 Task: Look for products in the category "Olives & Pickled Goods" from Sinto Gourmet only.
Action: Mouse moved to (320, 128)
Screenshot: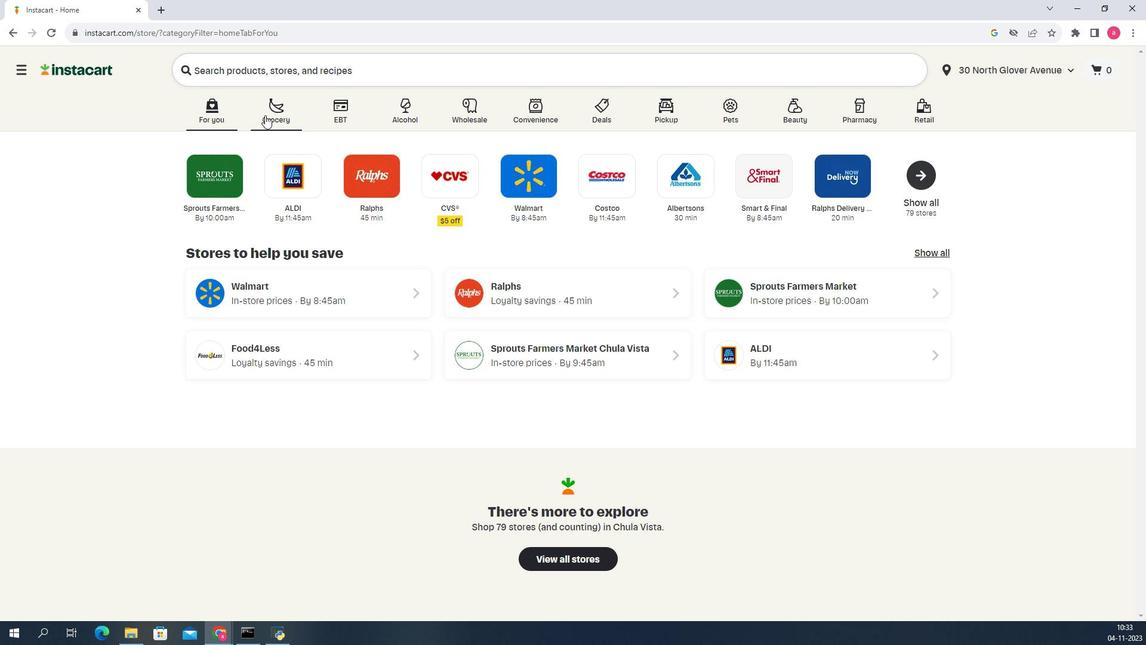
Action: Mouse pressed left at (320, 128)
Screenshot: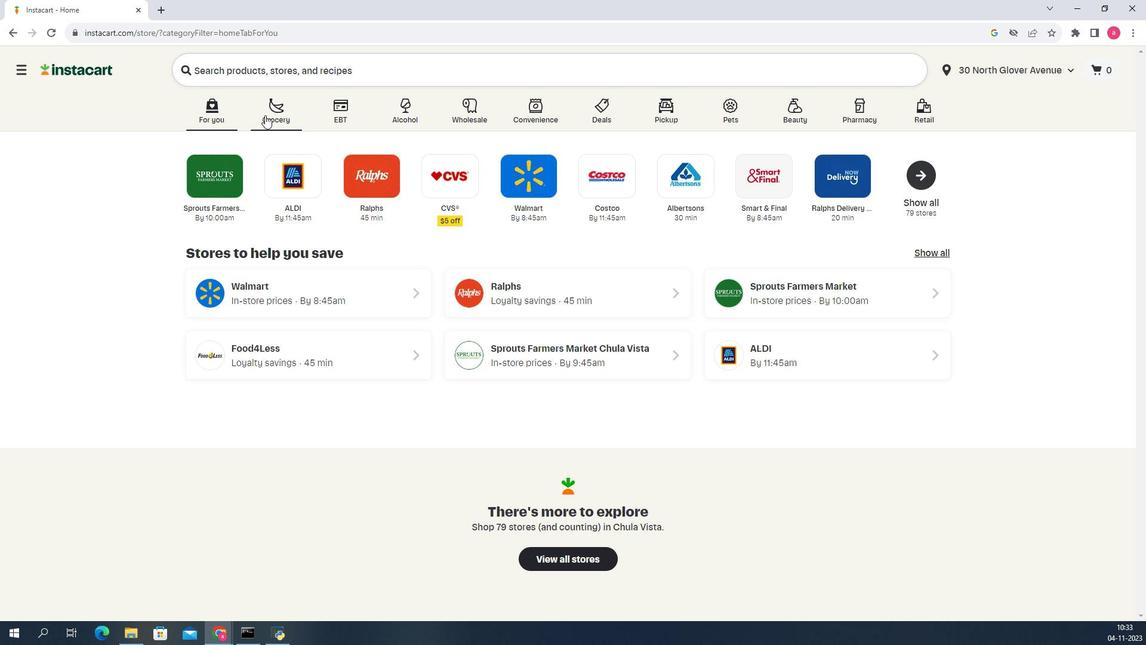 
Action: Mouse moved to (456, 317)
Screenshot: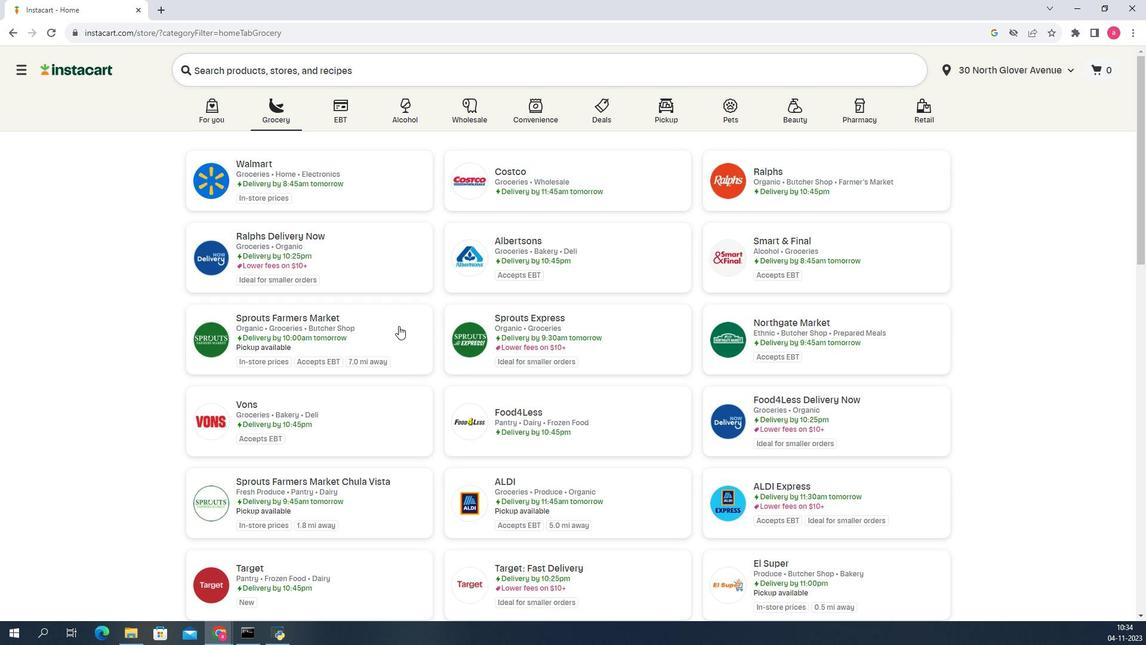 
Action: Mouse pressed left at (456, 317)
Screenshot: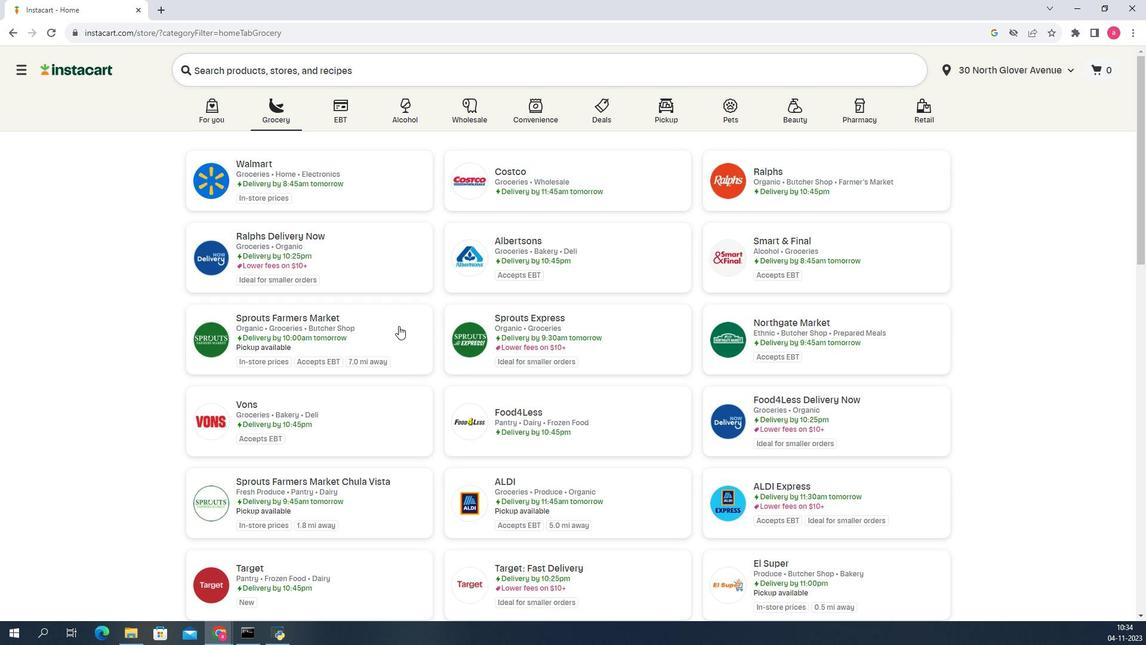 
Action: Mouse moved to (155, 325)
Screenshot: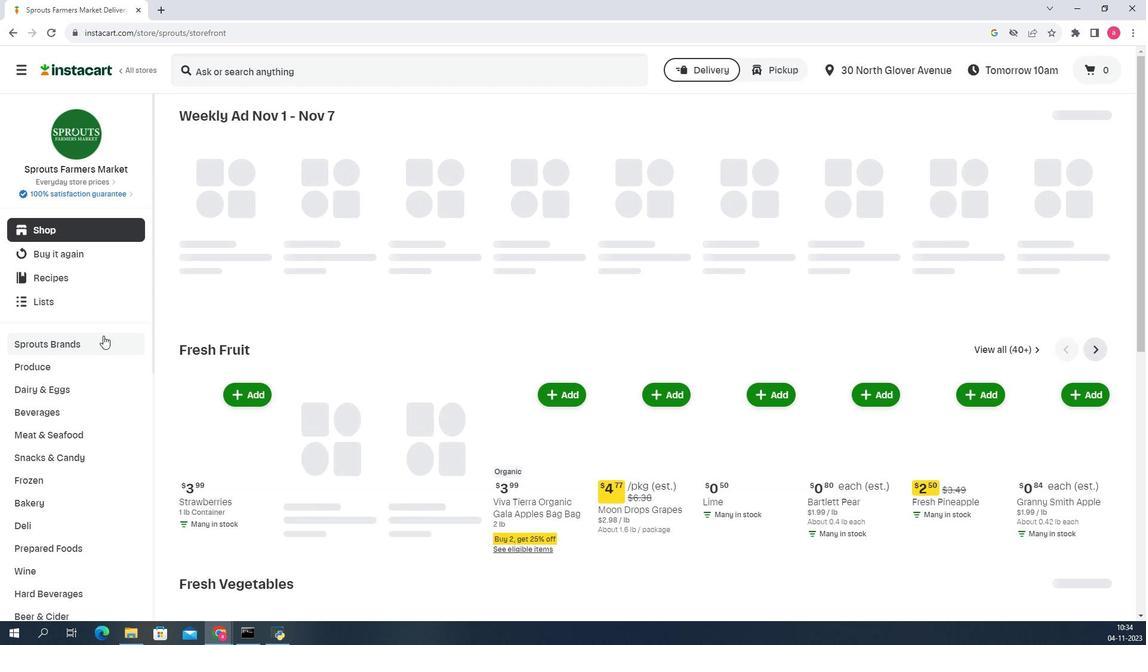 
Action: Mouse scrolled (155, 324) with delta (0, 0)
Screenshot: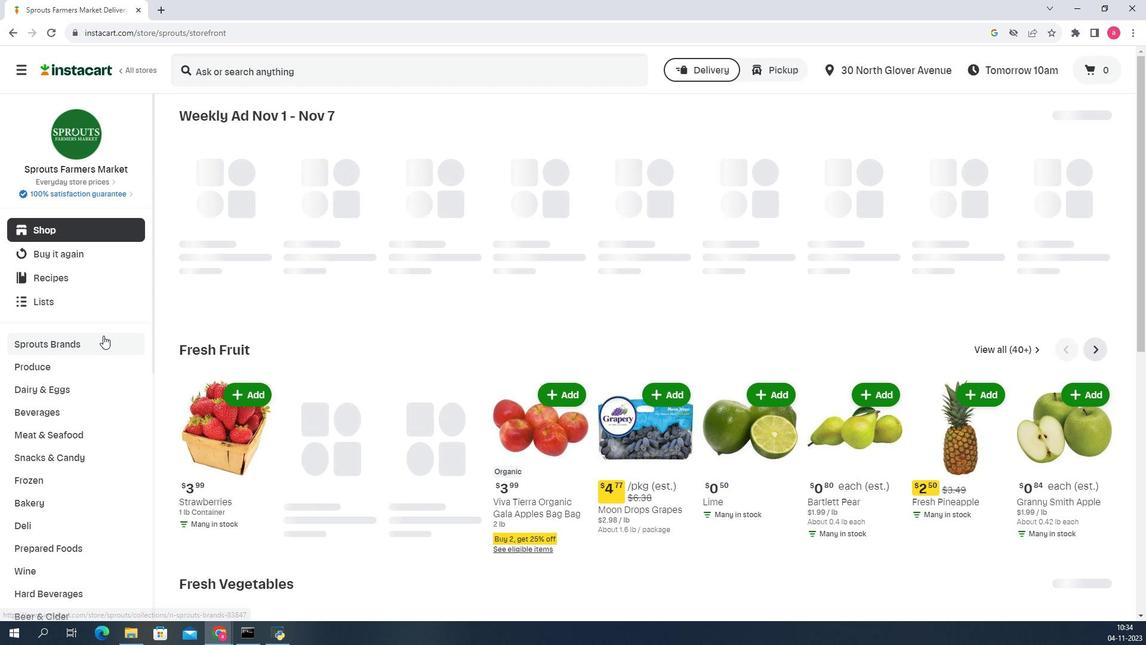 
Action: Mouse scrolled (155, 324) with delta (0, 0)
Screenshot: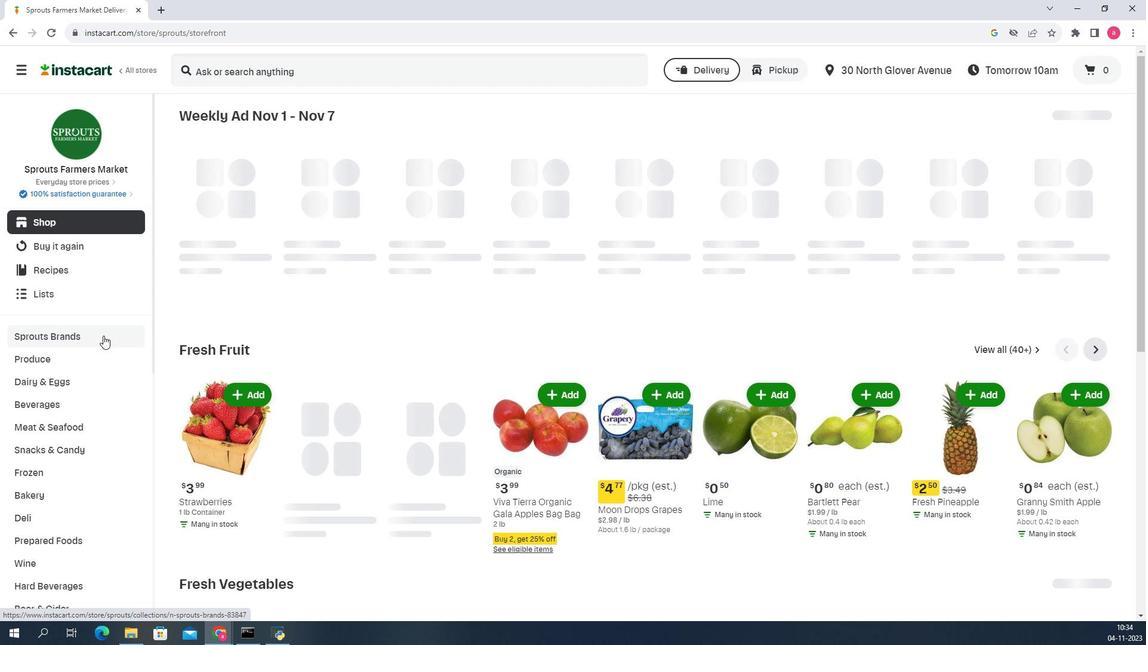 
Action: Mouse moved to (115, 432)
Screenshot: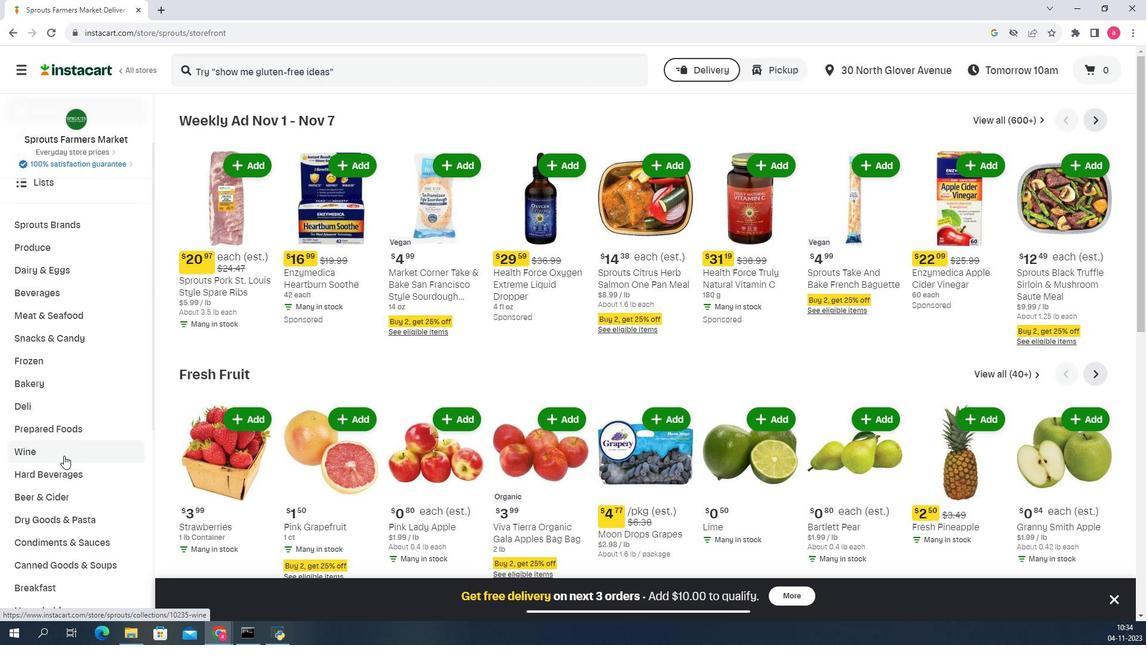 
Action: Mouse scrolled (115, 432) with delta (0, 0)
Screenshot: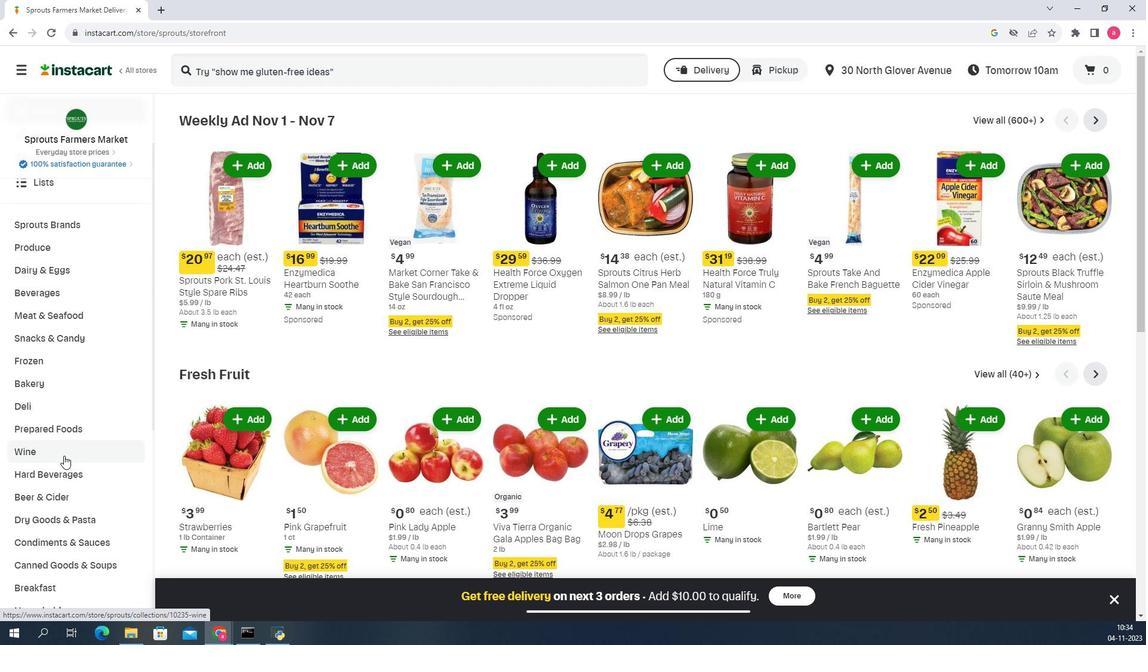 
Action: Mouse moved to (126, 459)
Screenshot: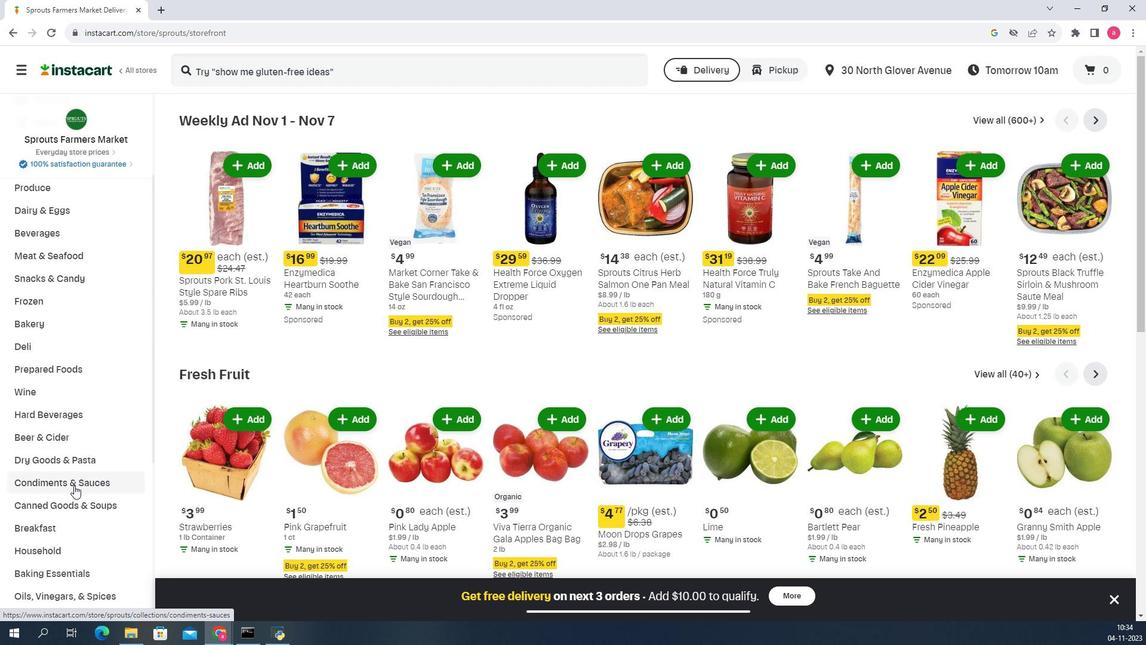 
Action: Mouse pressed left at (126, 459)
Screenshot: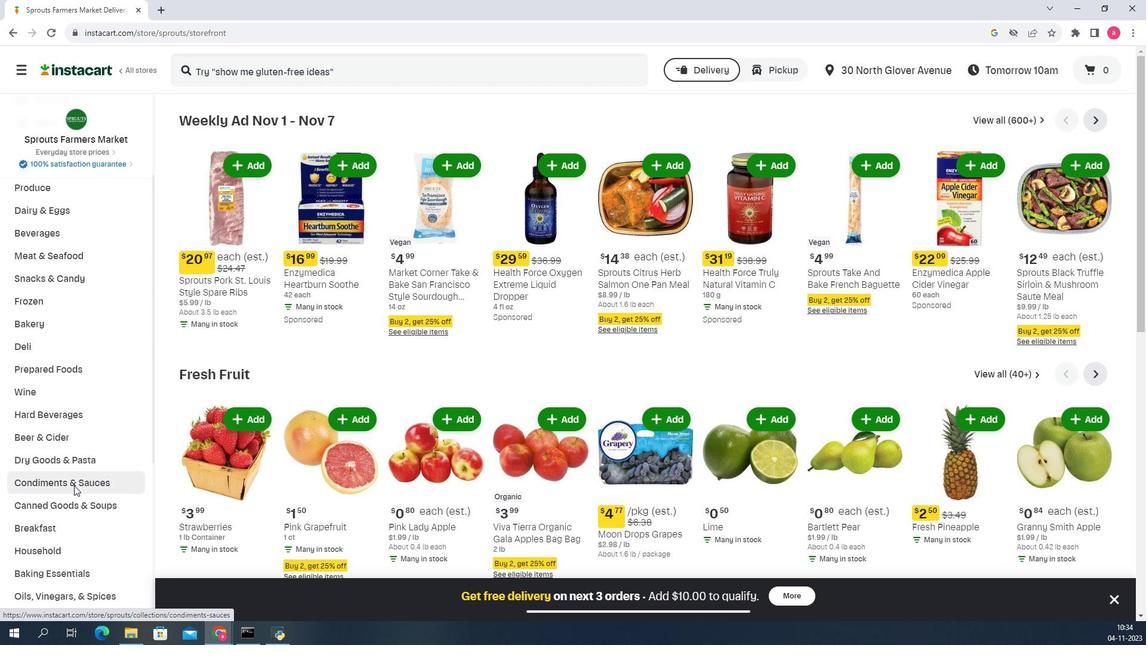 
Action: Mouse moved to (1019, 161)
Screenshot: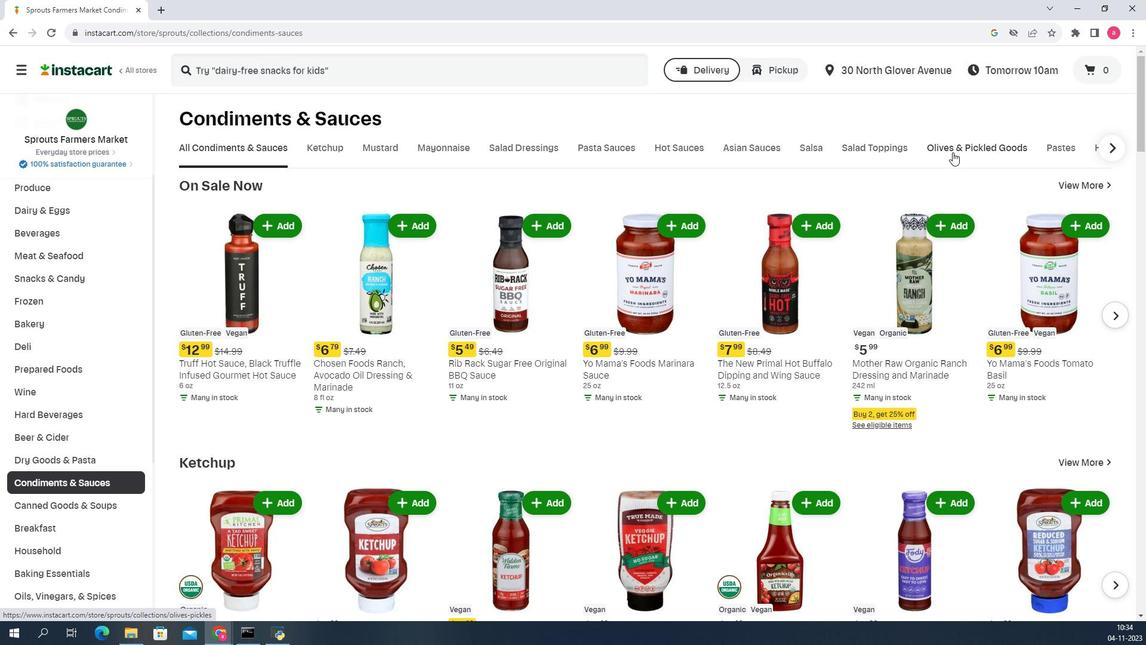 
Action: Mouse pressed left at (1019, 161)
Screenshot: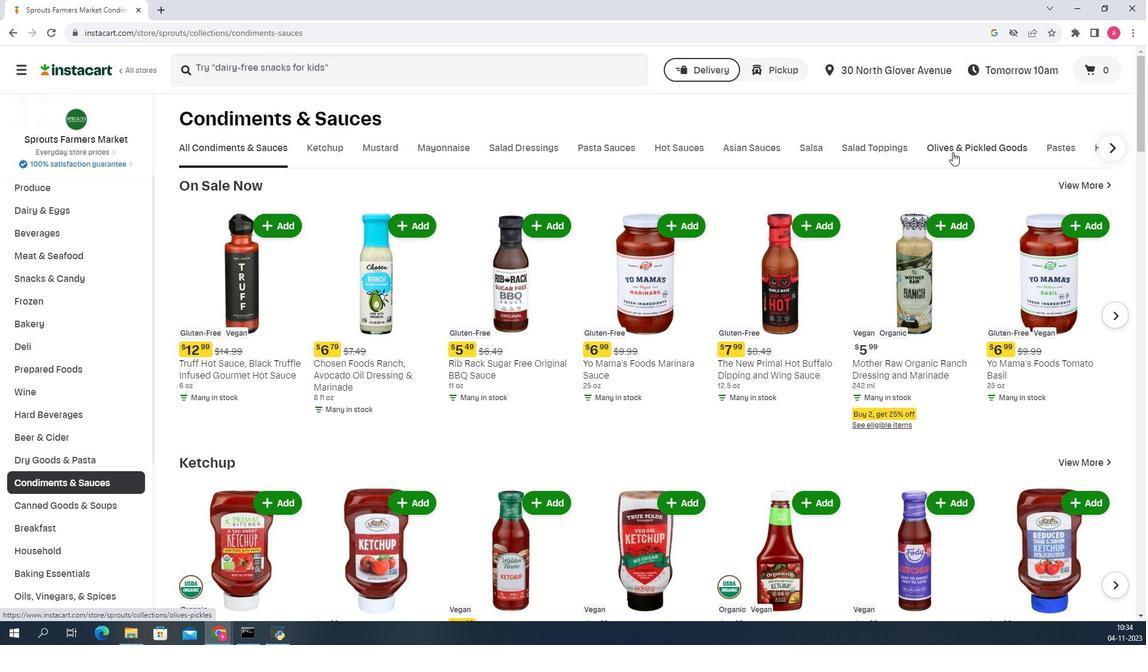 
Action: Mouse moved to (465, 252)
Screenshot: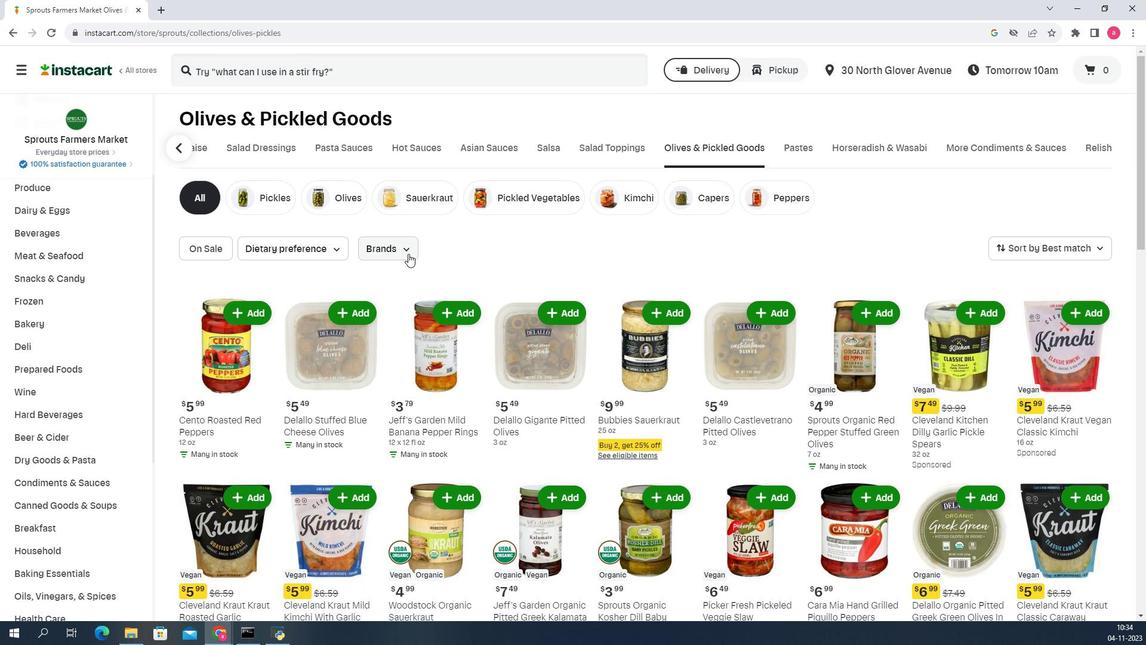 
Action: Mouse pressed left at (465, 252)
Screenshot: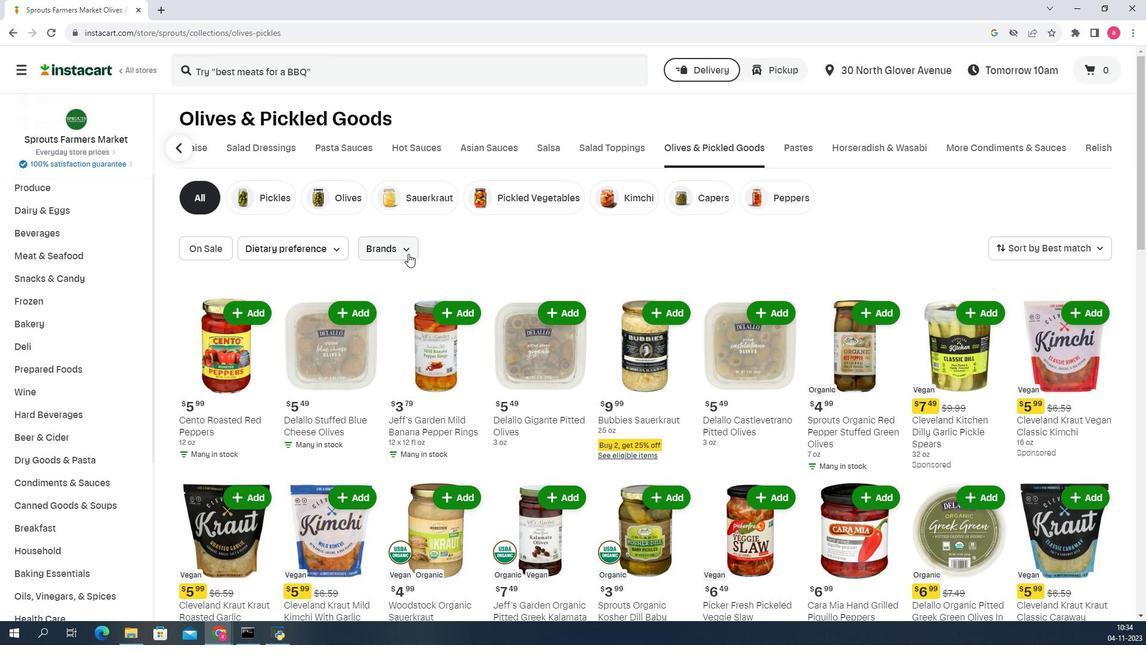 
Action: Mouse moved to (487, 308)
Screenshot: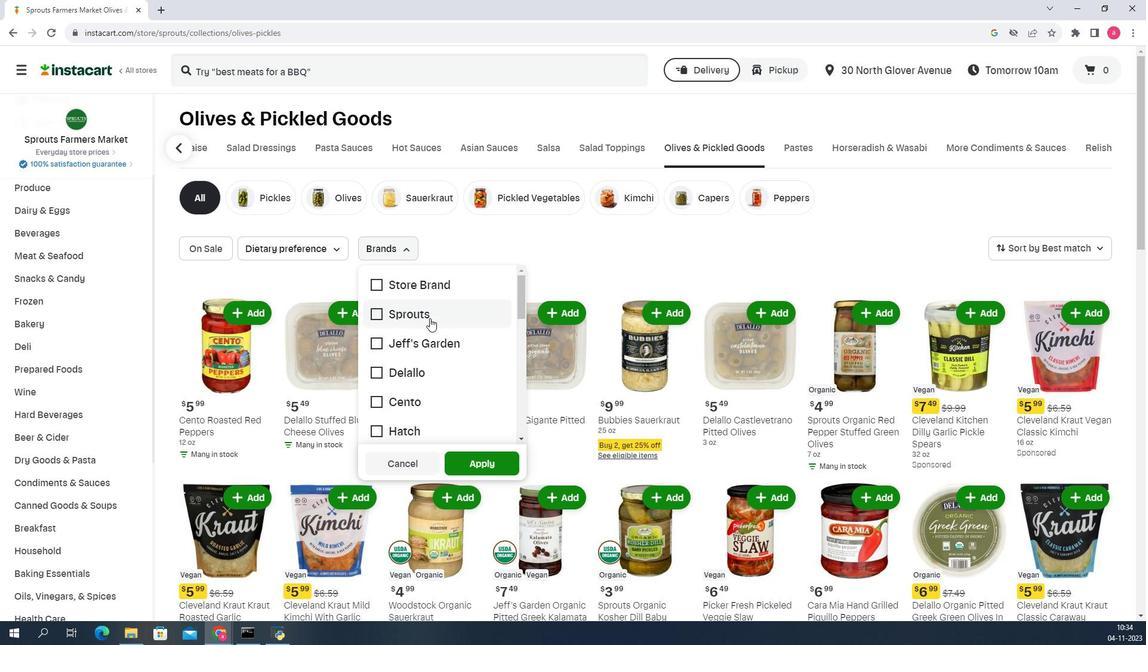 
Action: Mouse scrolled (487, 308) with delta (0, 0)
Screenshot: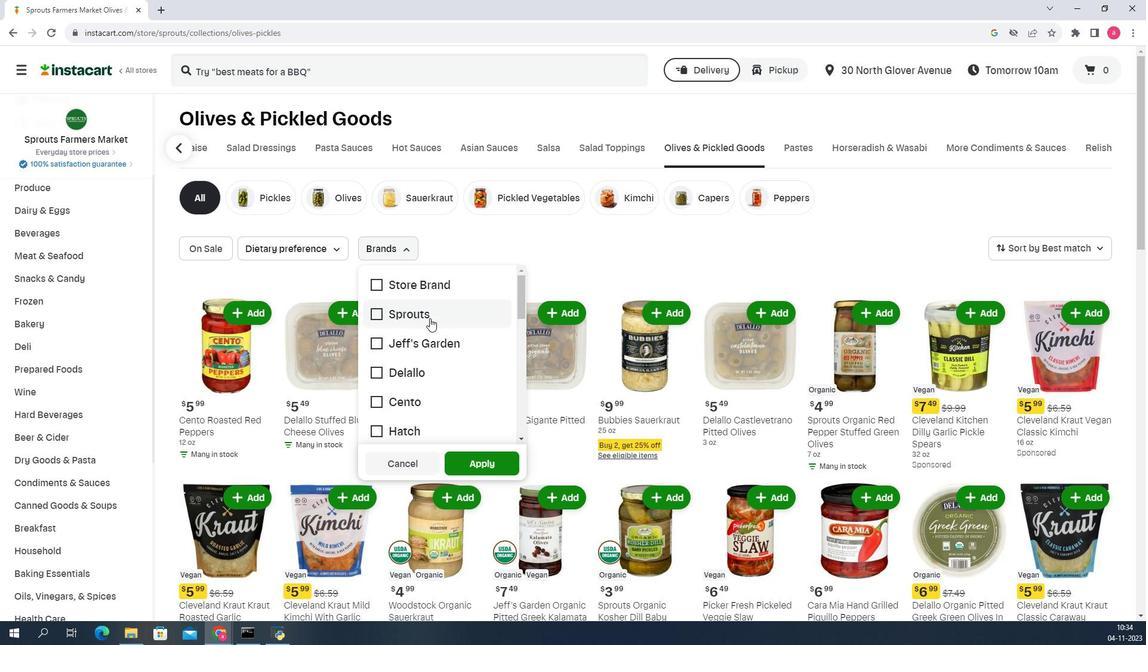 
Action: Mouse moved to (487, 310)
Screenshot: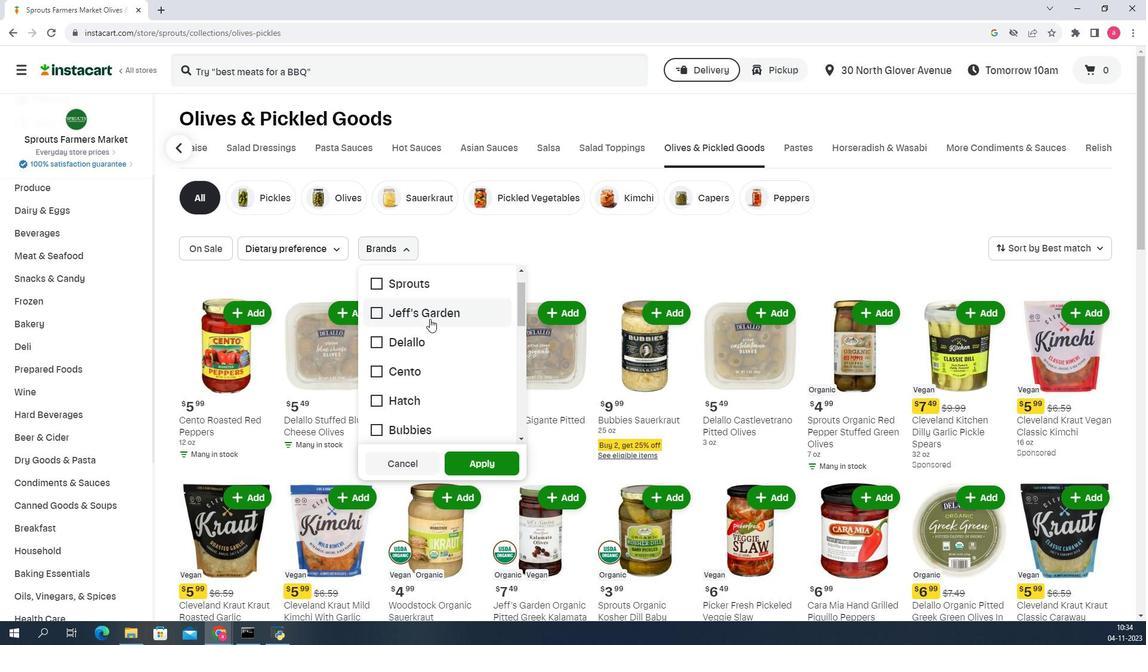 
Action: Mouse scrolled (487, 309) with delta (0, 0)
Screenshot: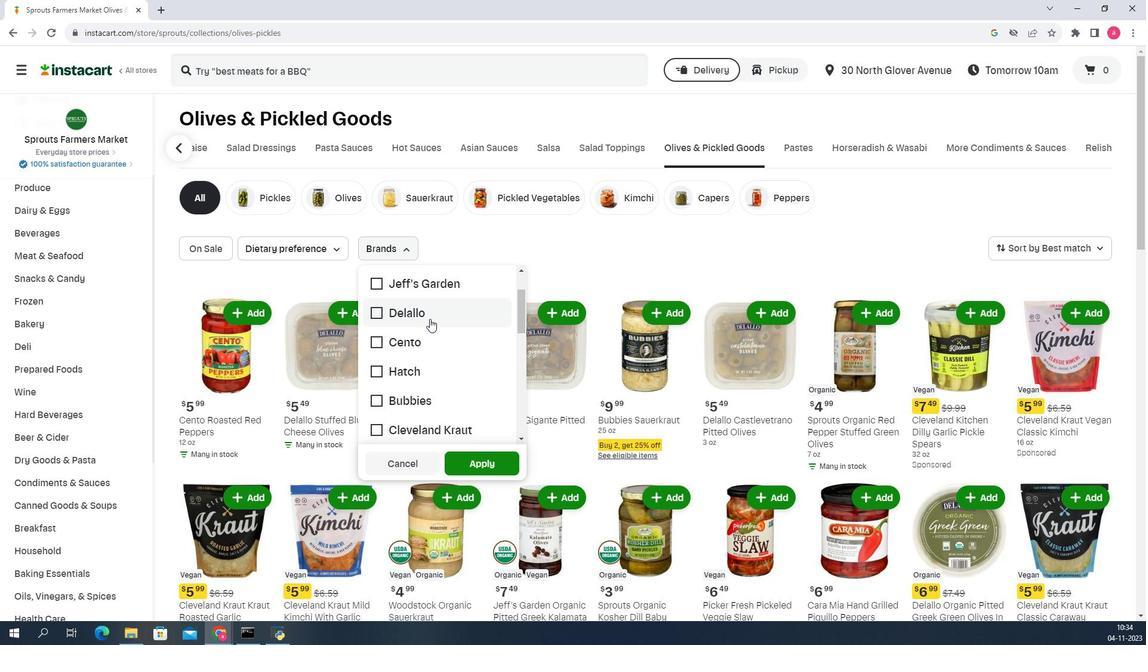 
Action: Mouse scrolled (487, 309) with delta (0, 0)
Screenshot: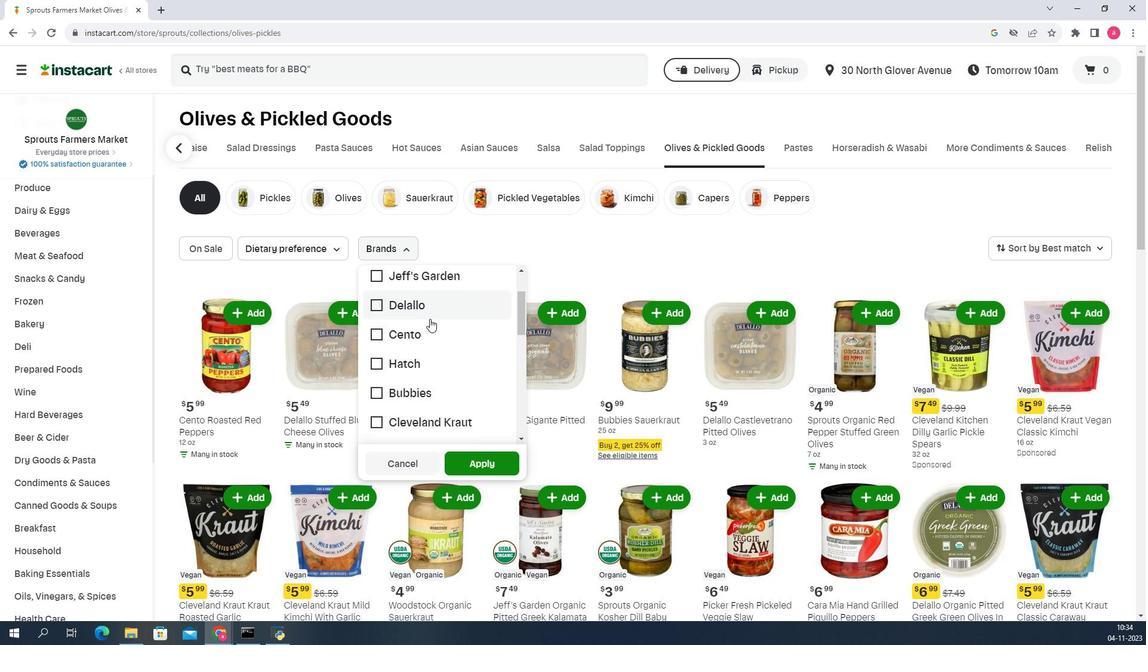 
Action: Mouse scrolled (487, 309) with delta (0, 0)
Screenshot: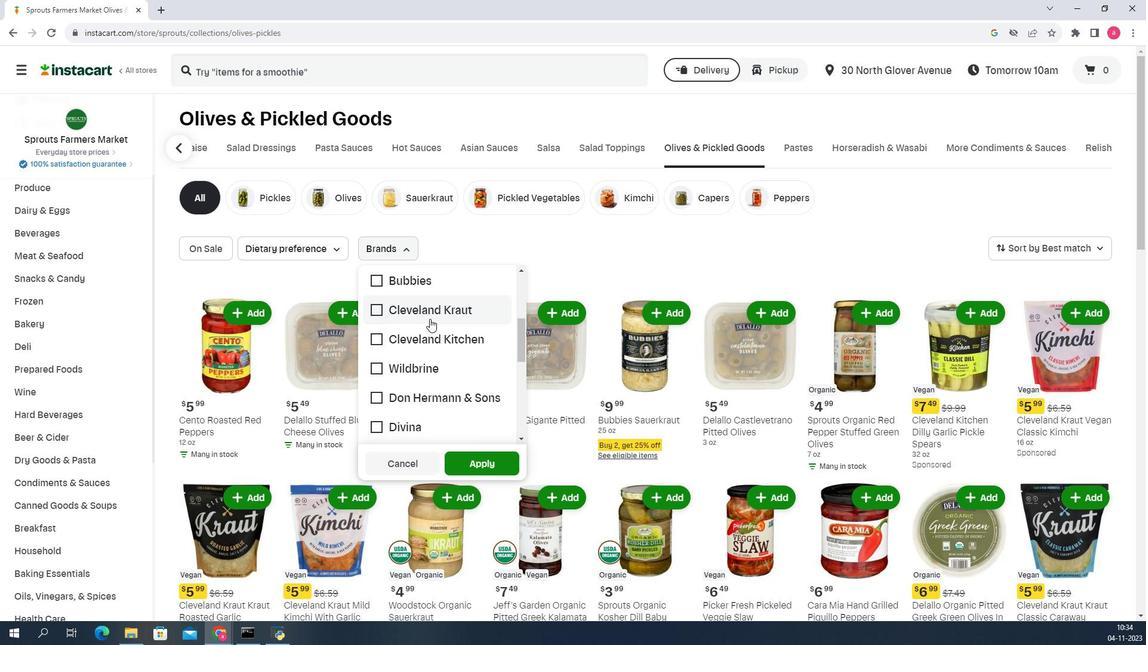 
Action: Mouse scrolled (487, 309) with delta (0, 0)
Screenshot: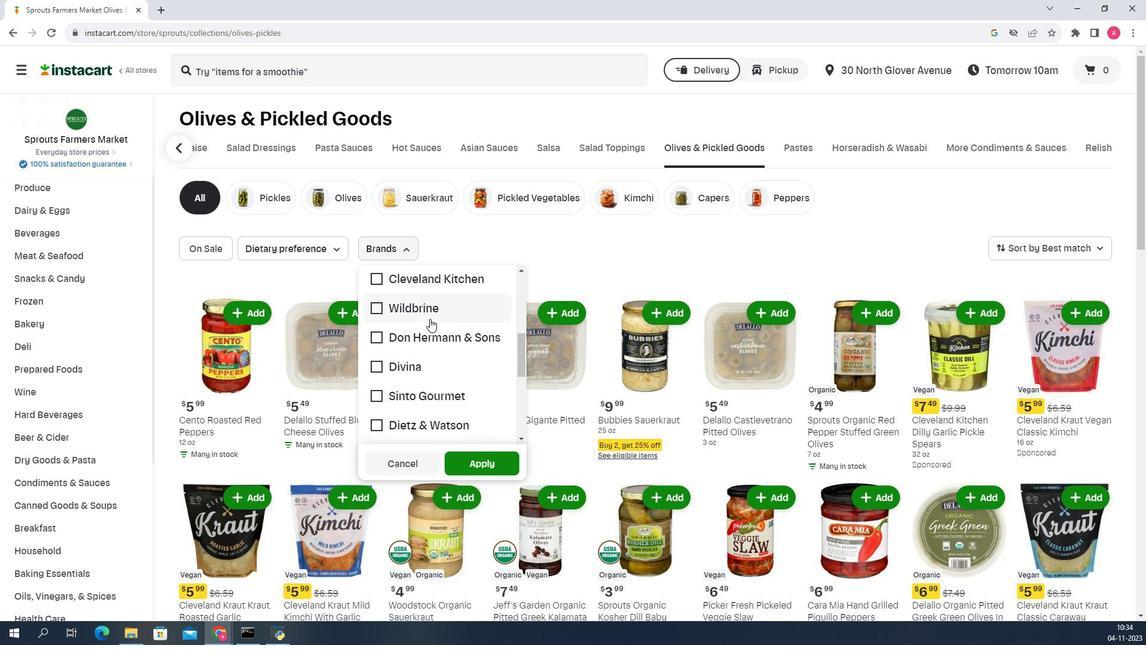 
Action: Mouse moved to (482, 326)
Screenshot: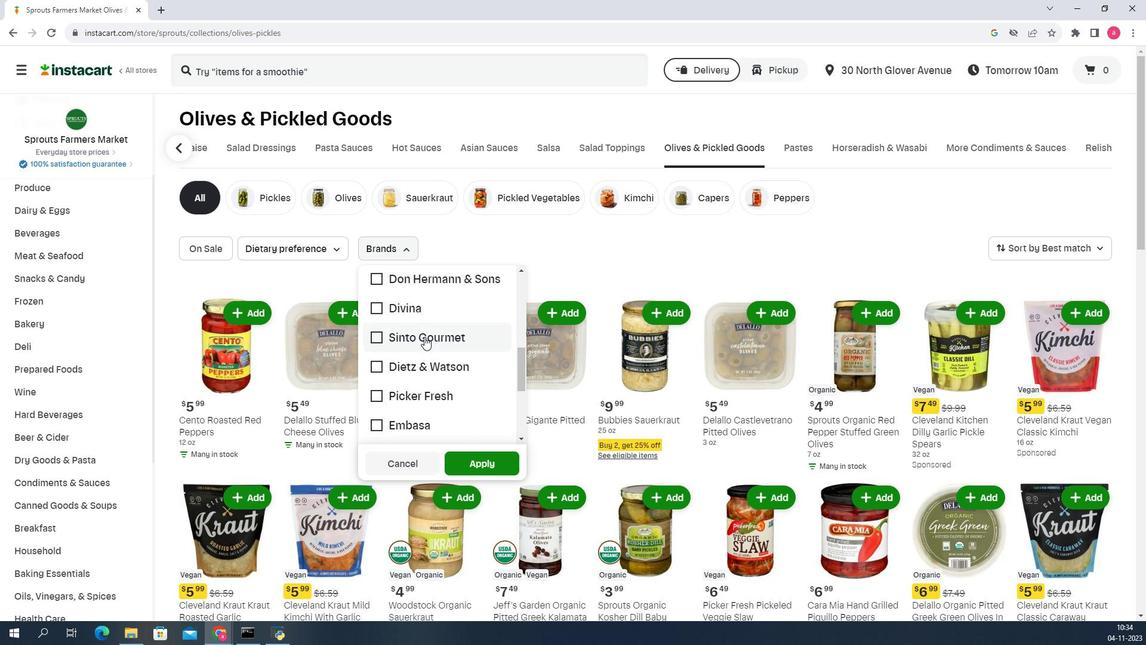 
Action: Mouse pressed left at (482, 326)
Screenshot: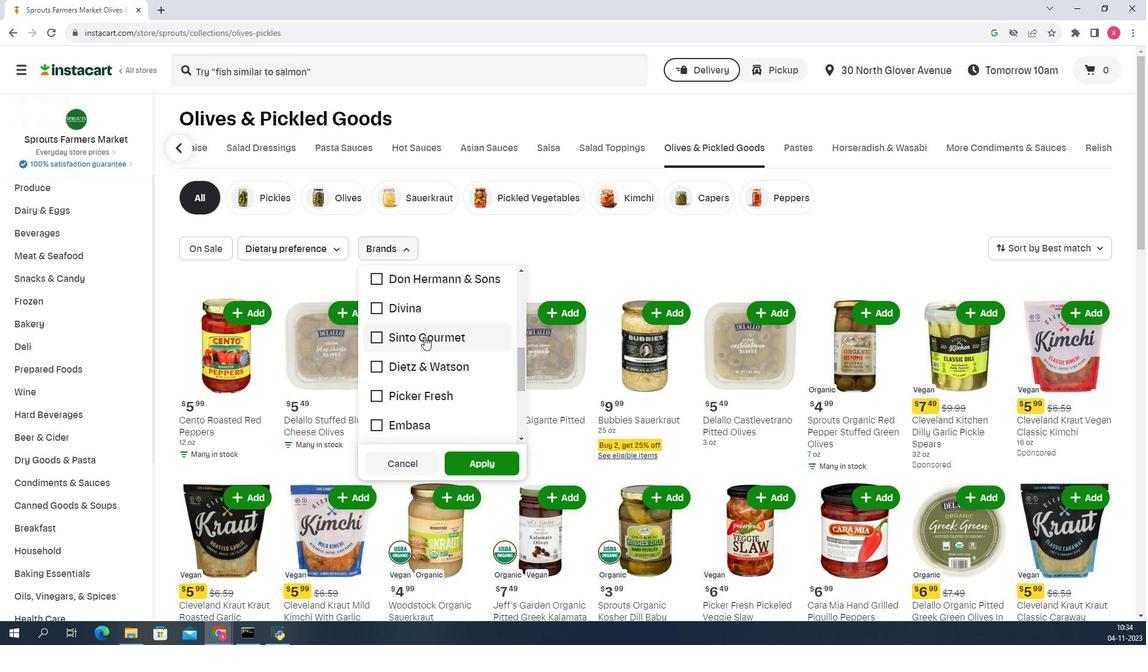 
Action: Mouse moved to (536, 434)
Screenshot: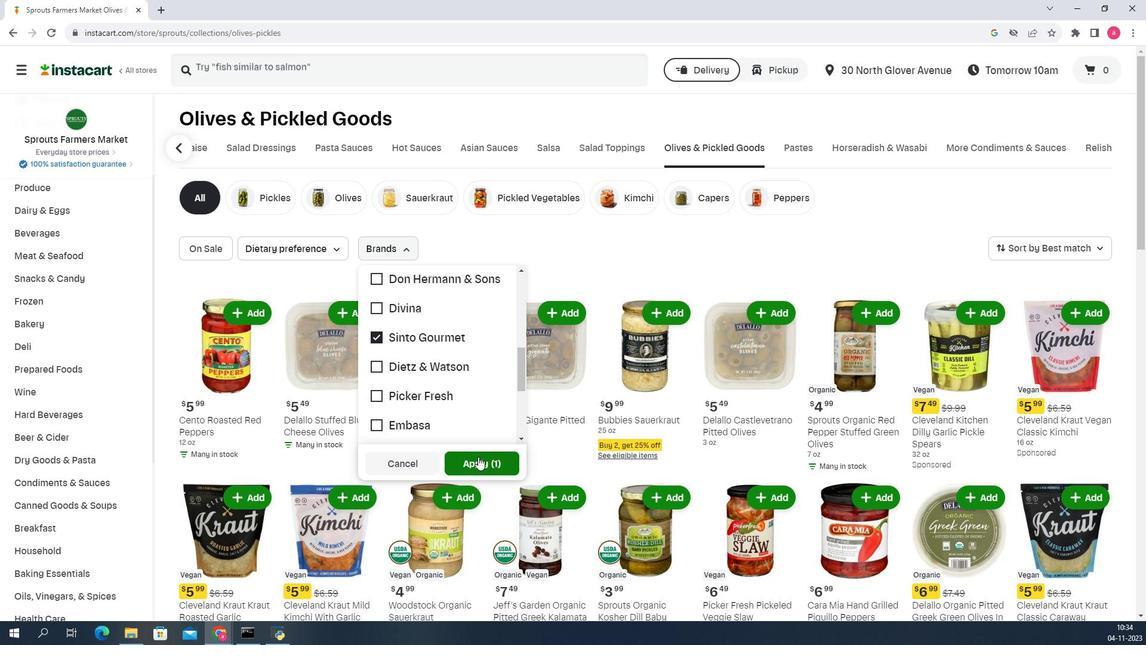 
Action: Mouse pressed left at (536, 434)
Screenshot: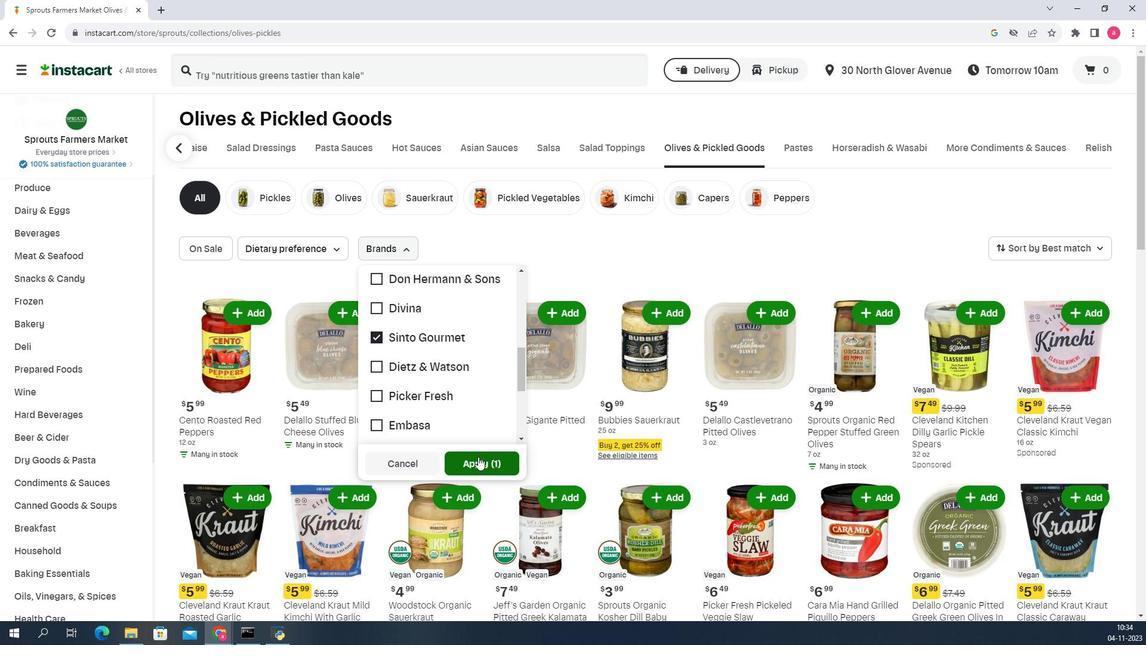 
Action: Mouse moved to (655, 259)
Screenshot: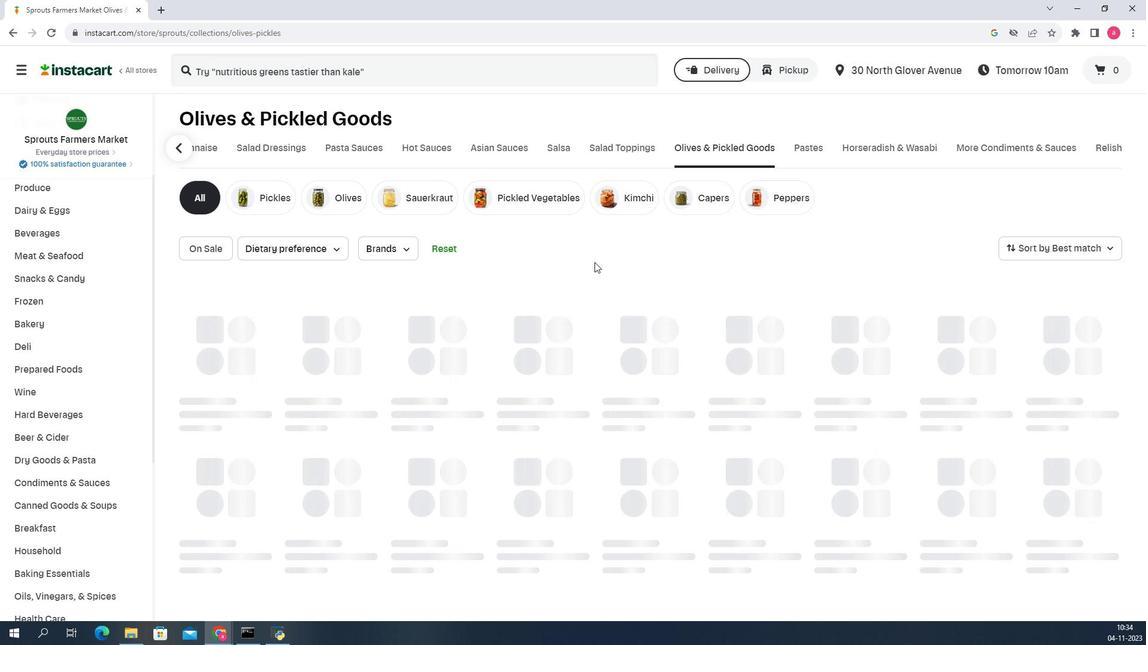 
